 Task: Look for properties with a shower grab bar.
Action: Mouse moved to (1041, 144)
Screenshot: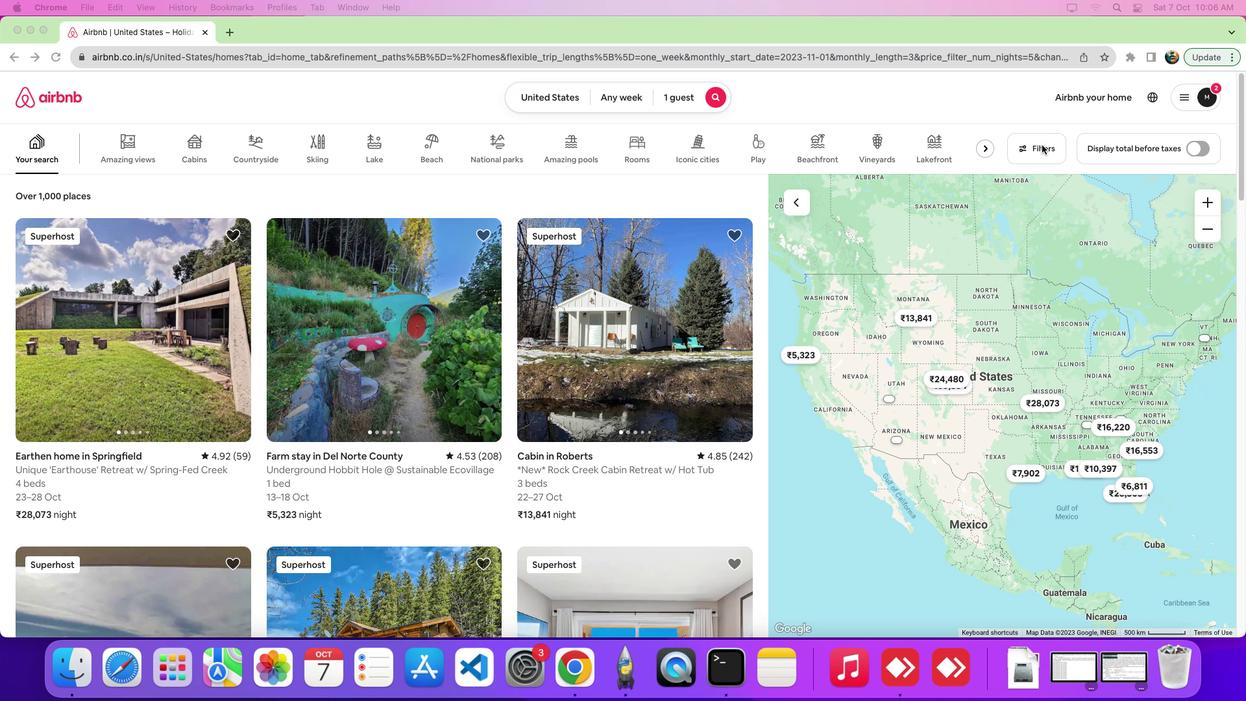 
Action: Mouse pressed left at (1041, 144)
Screenshot: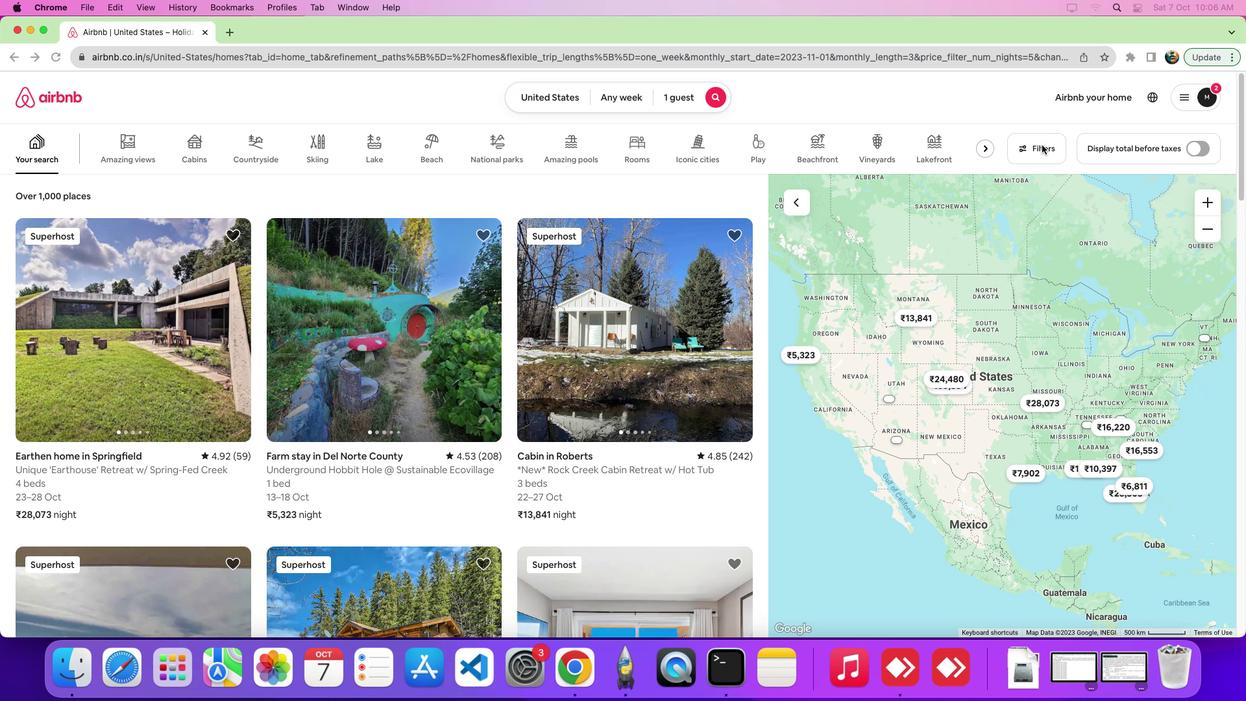
Action: Mouse pressed left at (1041, 144)
Screenshot: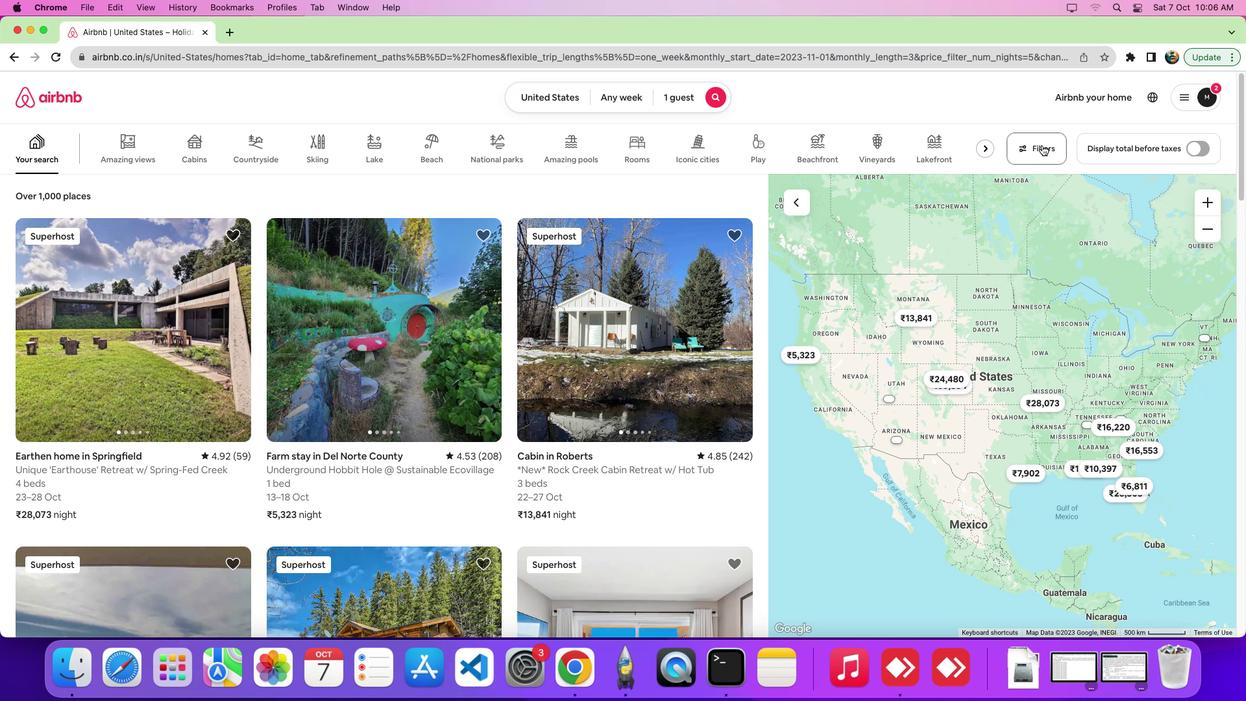 
Action: Mouse moved to (752, 231)
Screenshot: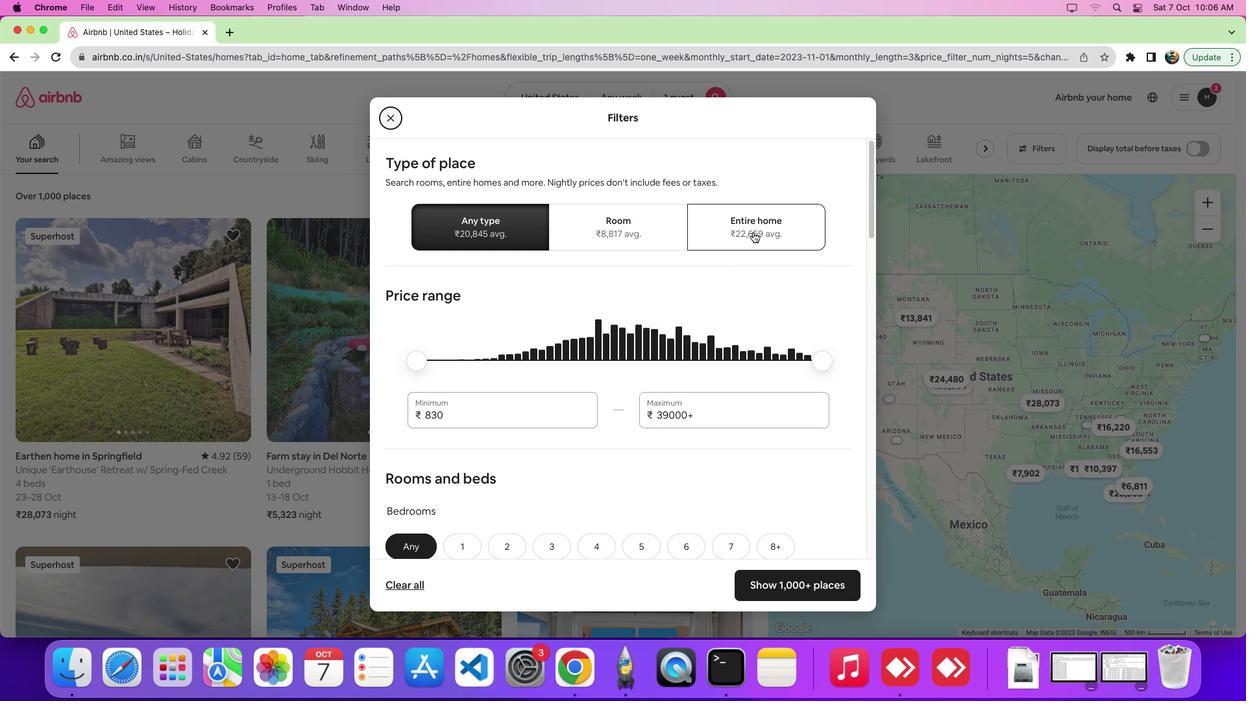 
Action: Mouse pressed left at (752, 231)
Screenshot: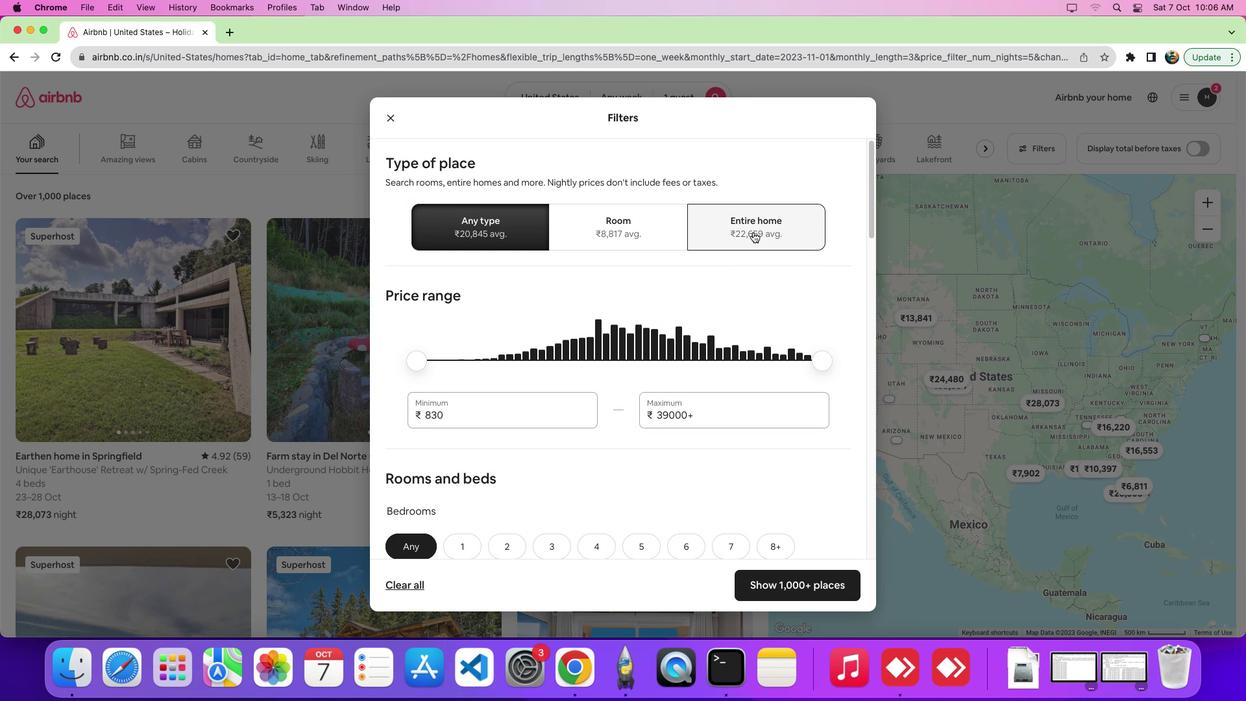 
Action: Mouse moved to (671, 379)
Screenshot: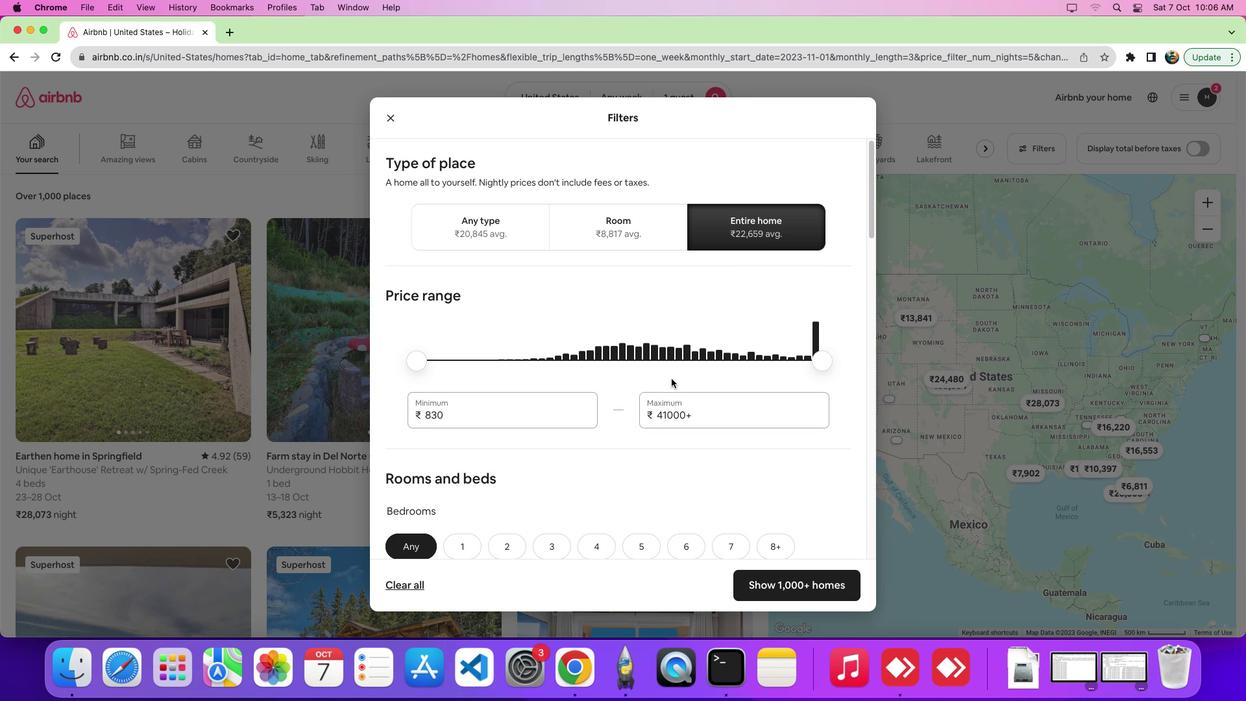 
Action: Mouse scrolled (671, 379) with delta (0, 0)
Screenshot: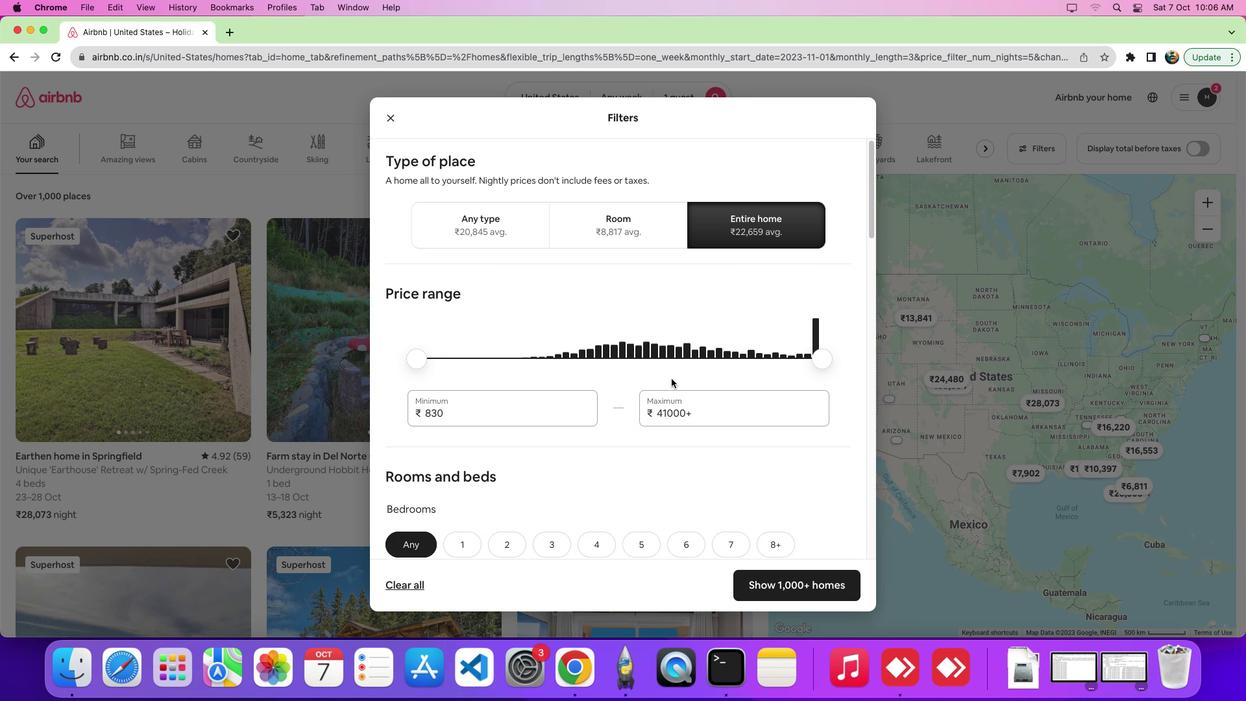 
Action: Mouse scrolled (671, 379) with delta (0, 0)
Screenshot: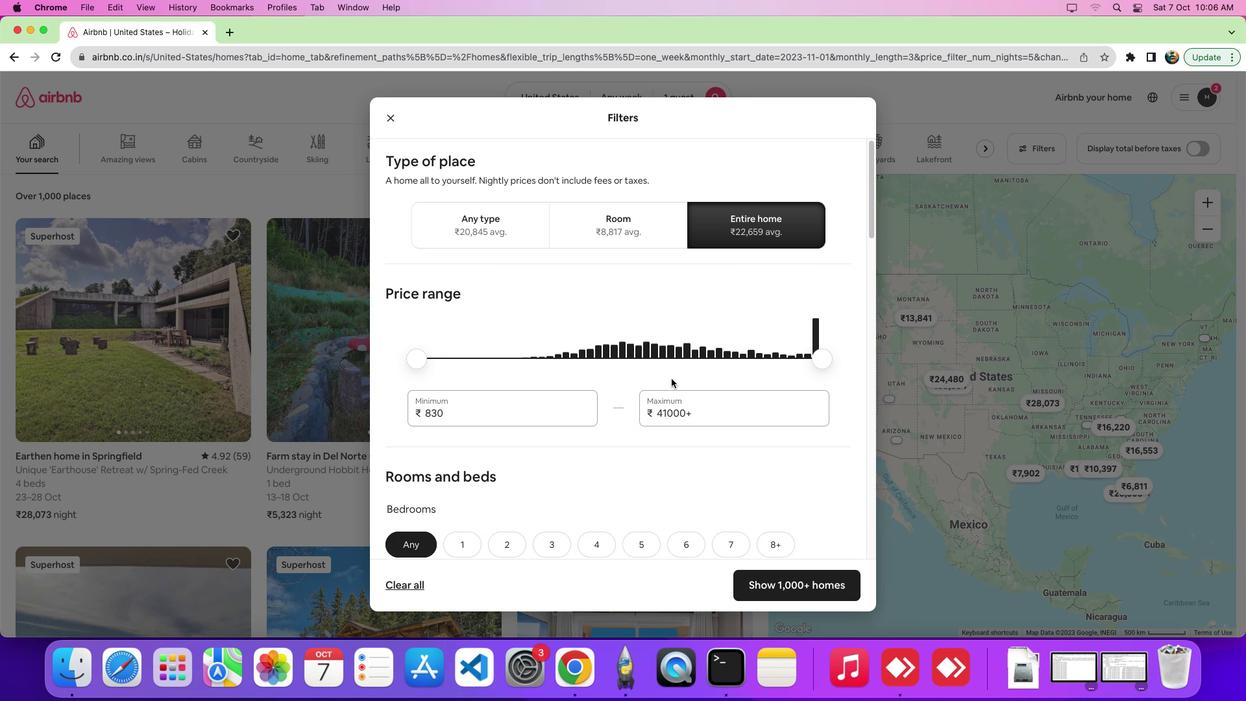 
Action: Mouse scrolled (671, 379) with delta (0, -5)
Screenshot: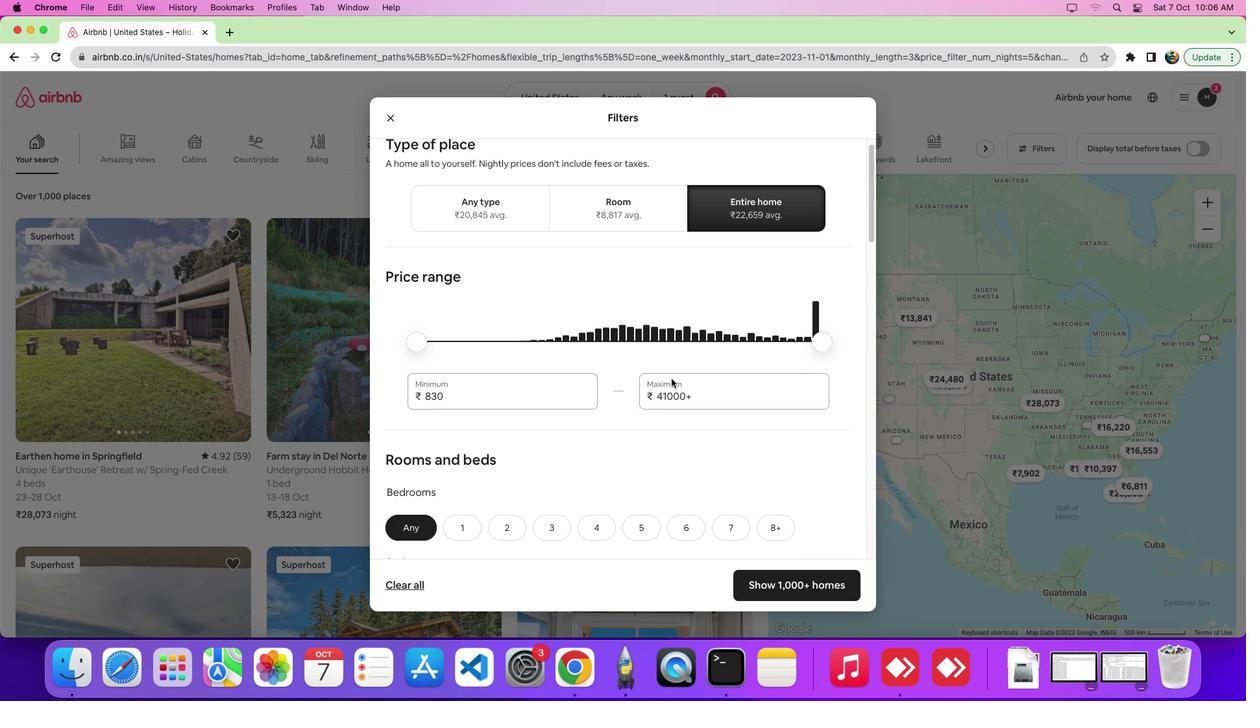 
Action: Mouse scrolled (671, 379) with delta (0, -7)
Screenshot: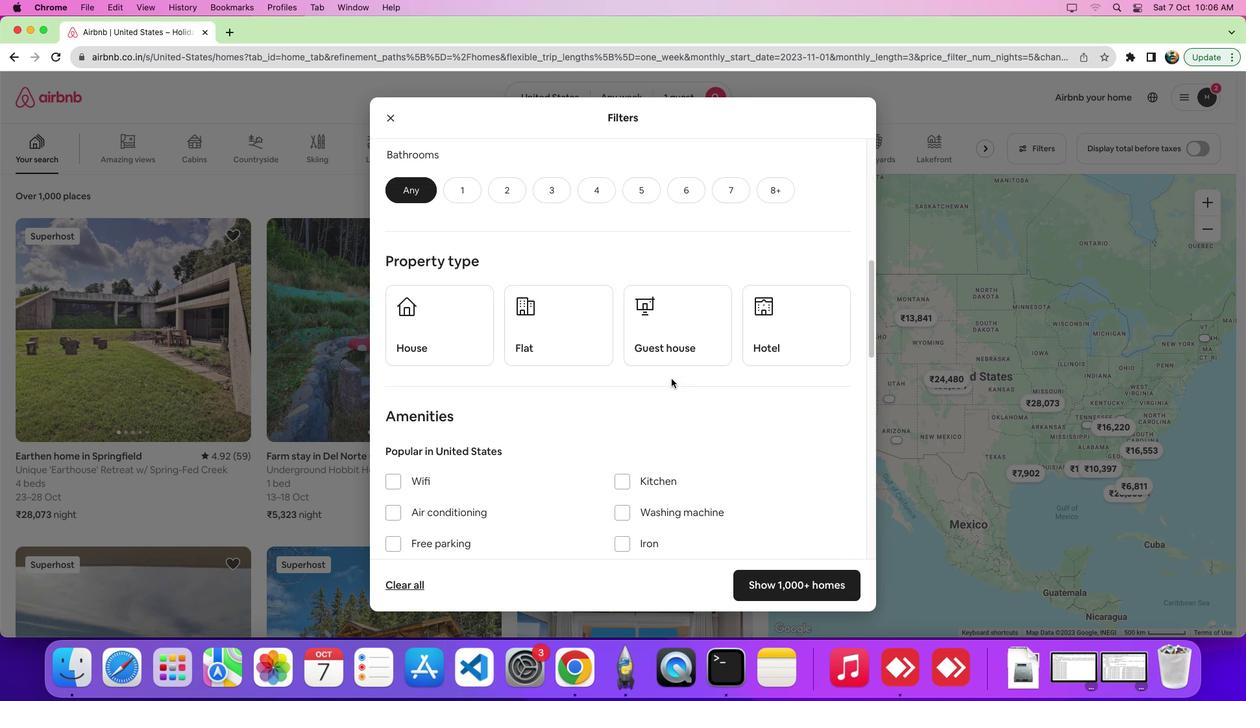 
Action: Mouse scrolled (671, 379) with delta (0, 0)
Screenshot: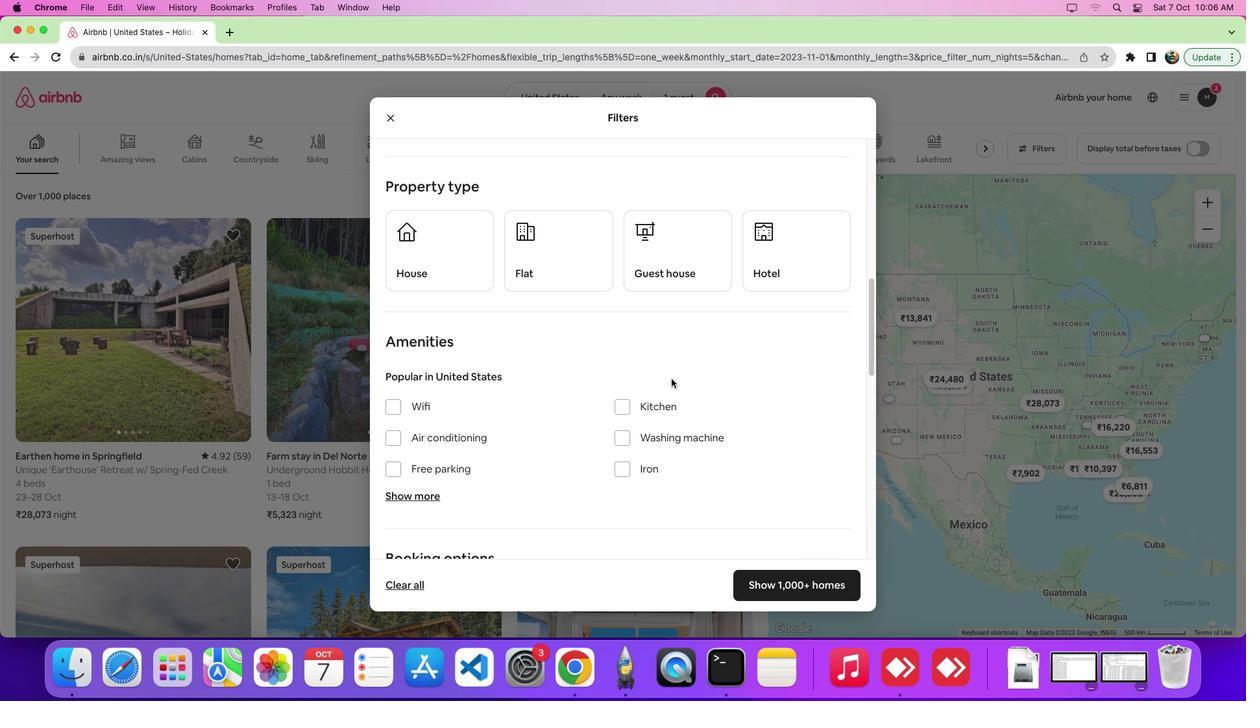 
Action: Mouse scrolled (671, 379) with delta (0, 0)
Screenshot: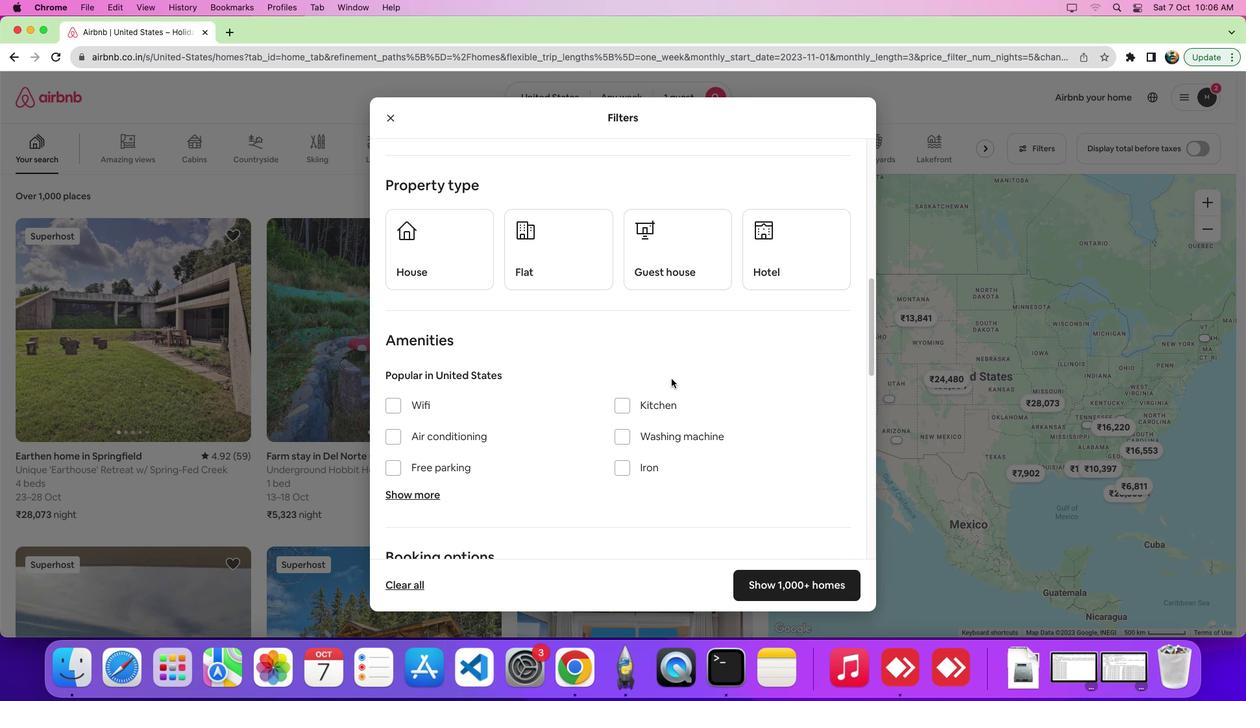
Action: Mouse scrolled (671, 379) with delta (0, -3)
Screenshot: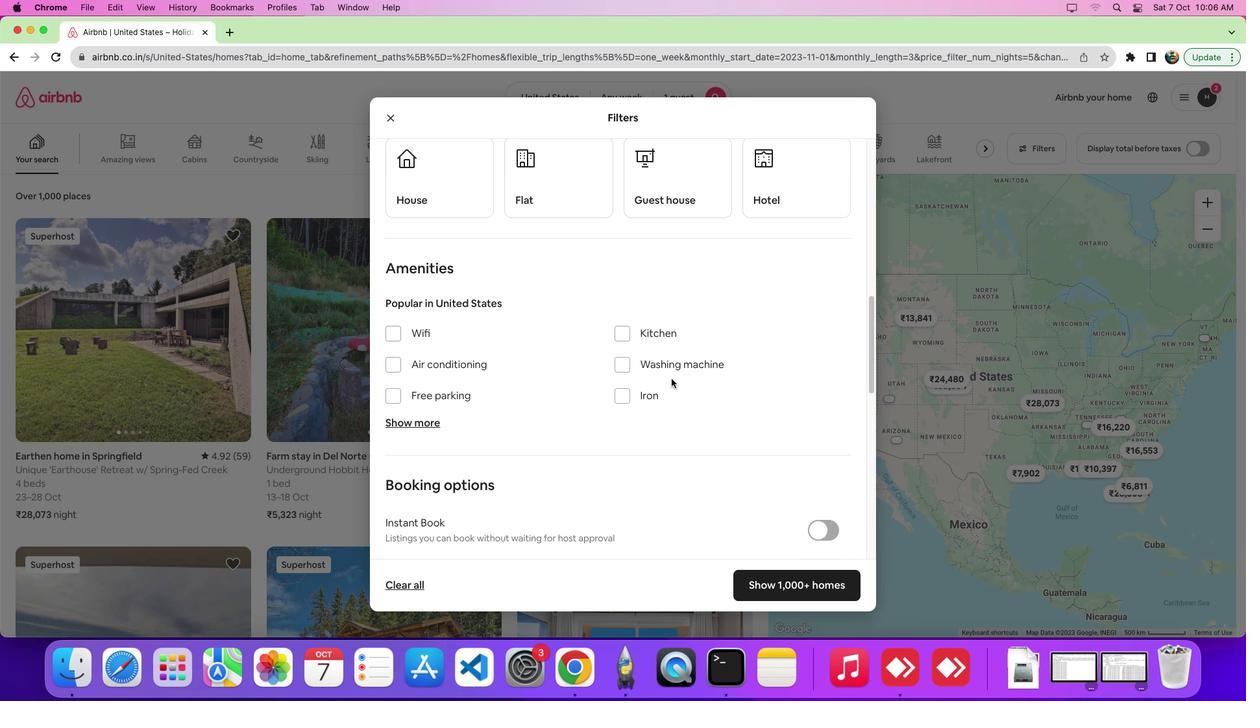 
Action: Mouse scrolled (671, 379) with delta (0, 0)
Screenshot: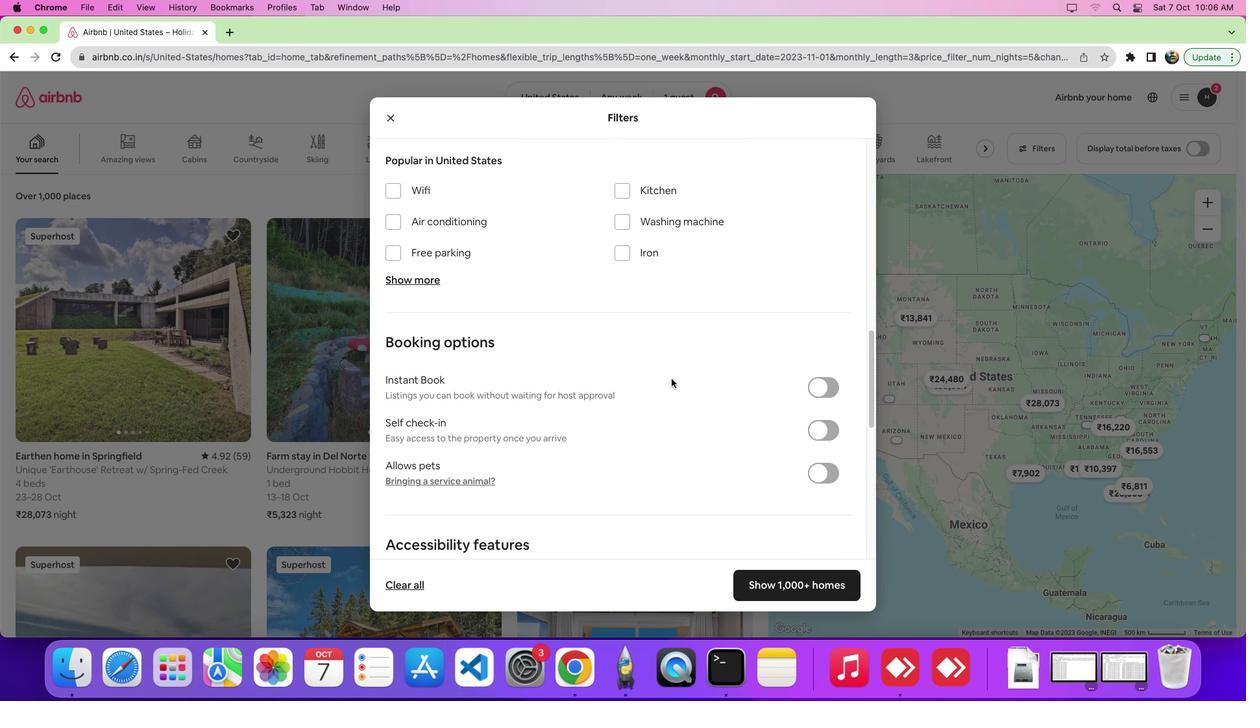 
Action: Mouse scrolled (671, 379) with delta (0, 0)
Screenshot: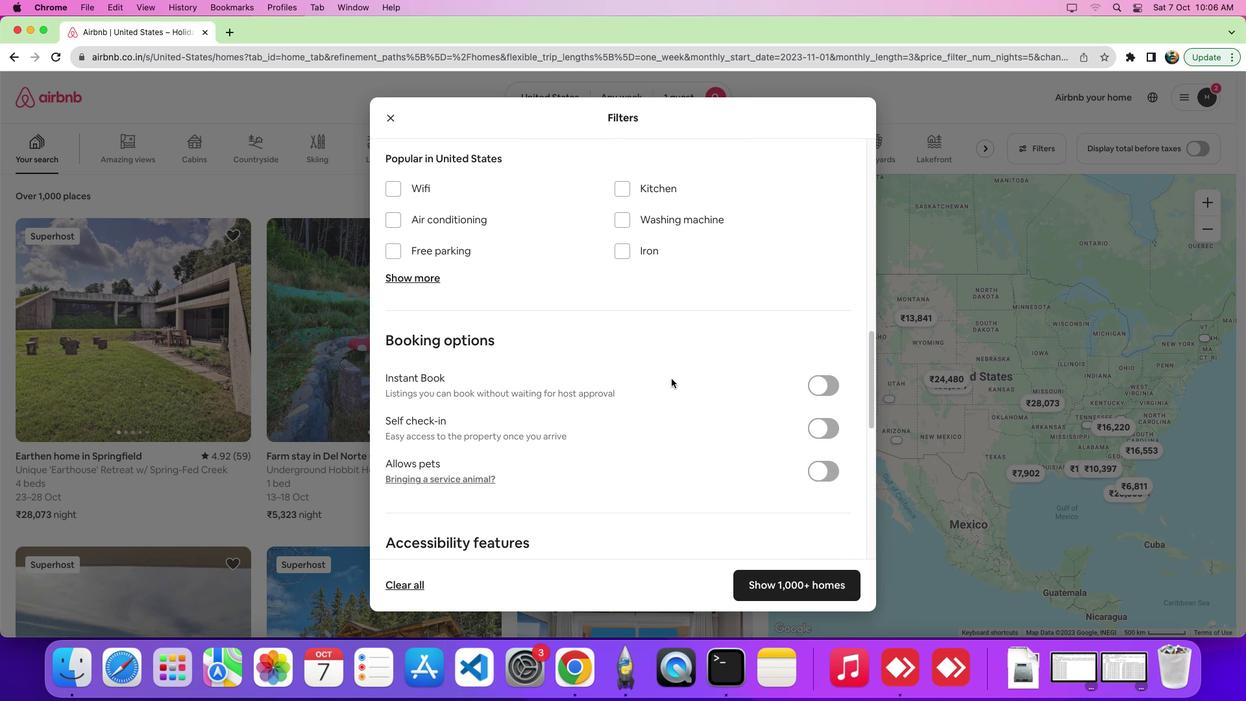 
Action: Mouse scrolled (671, 379) with delta (0, -1)
Screenshot: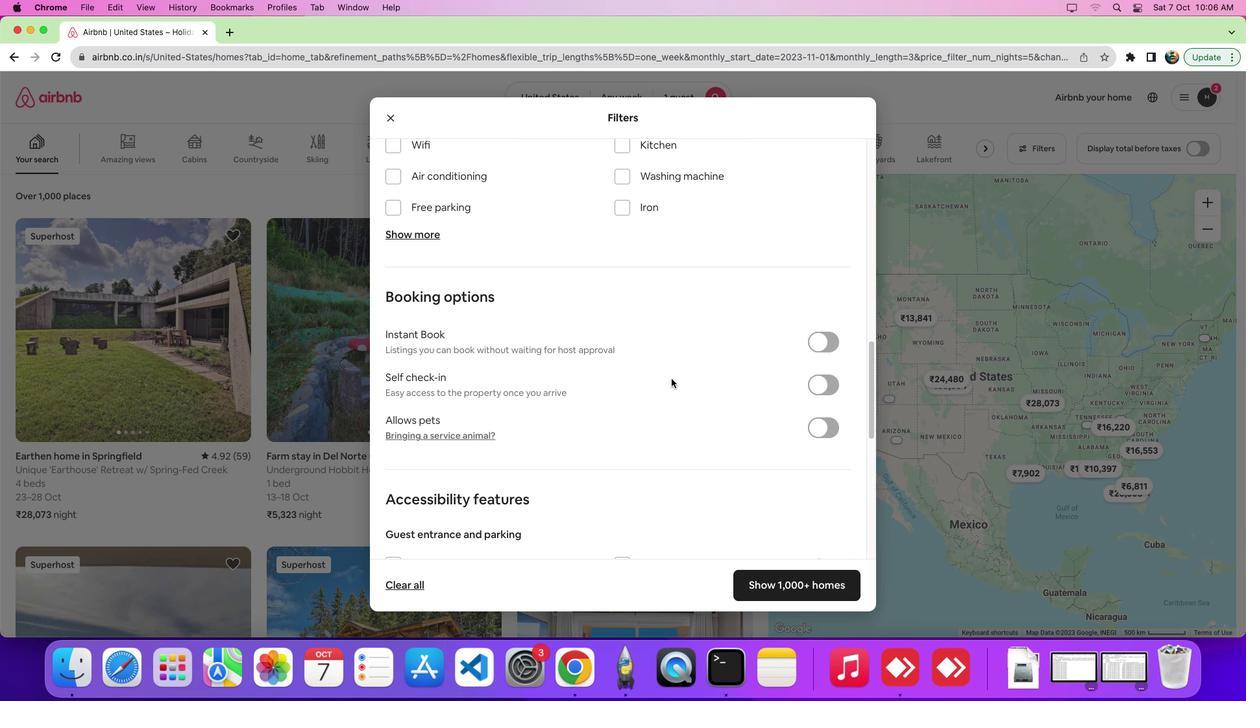 
Action: Mouse scrolled (671, 379) with delta (0, 0)
Screenshot: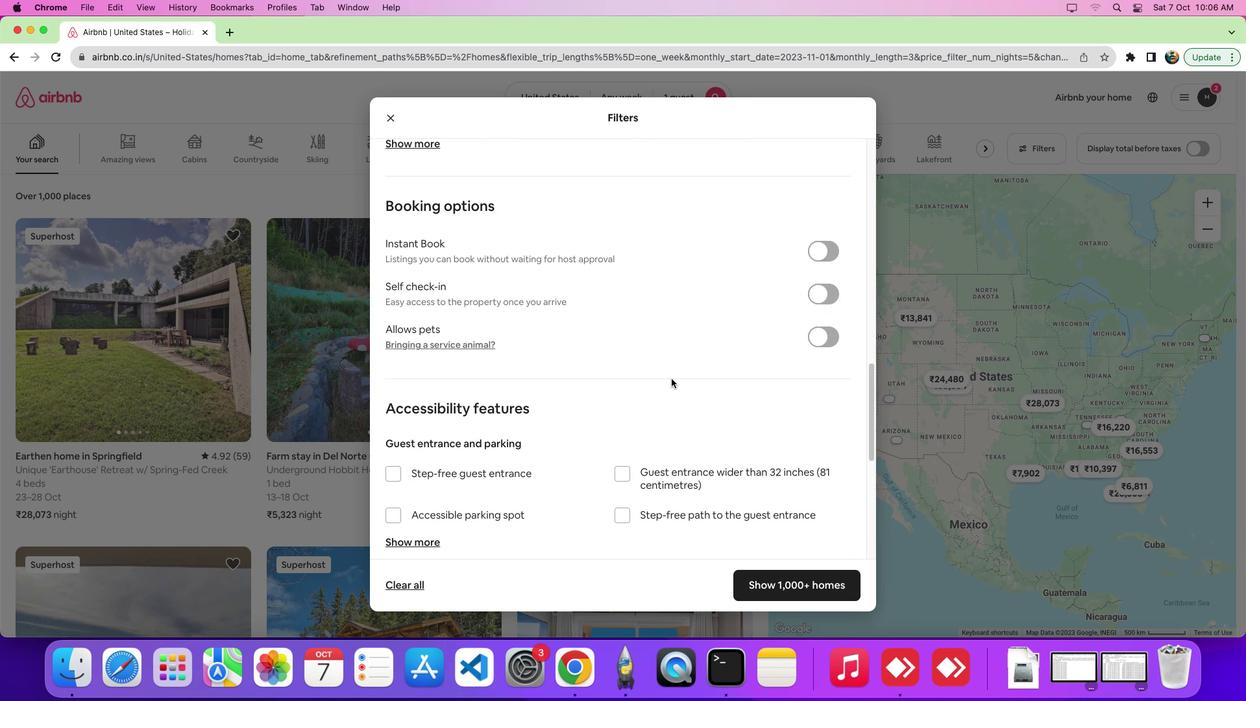 
Action: Mouse scrolled (671, 379) with delta (0, 0)
Screenshot: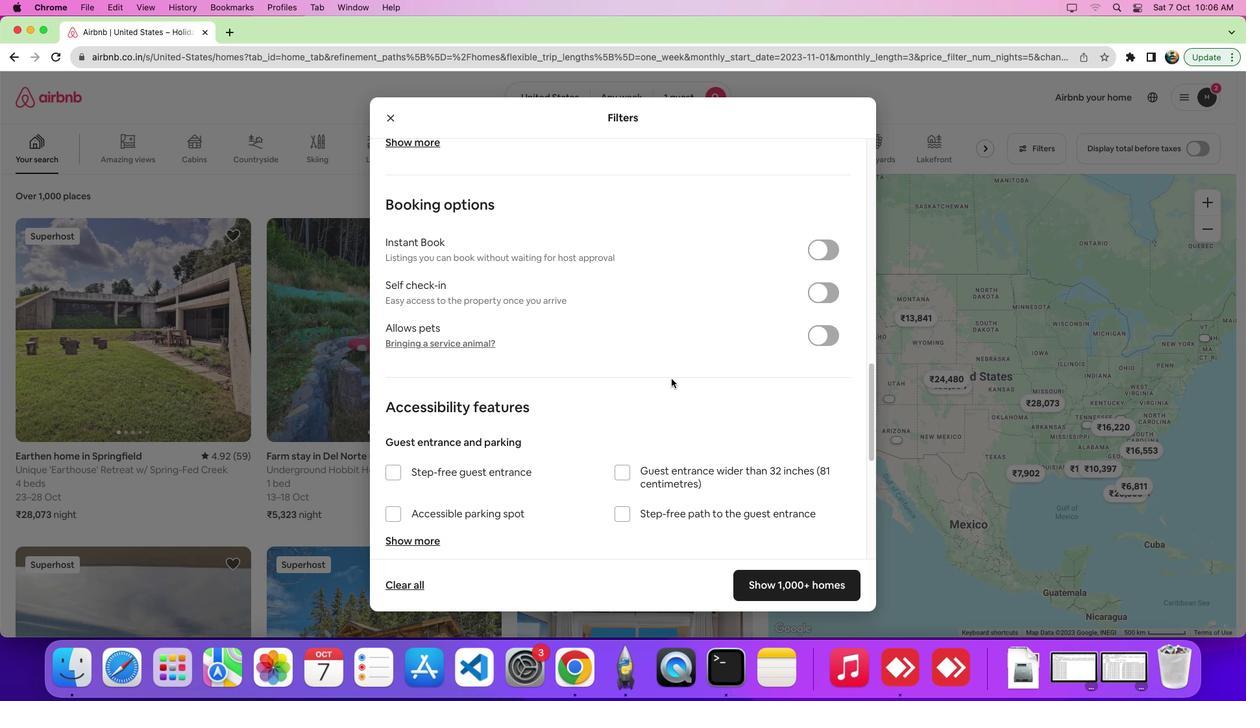 
Action: Mouse scrolled (671, 379) with delta (0, 0)
Screenshot: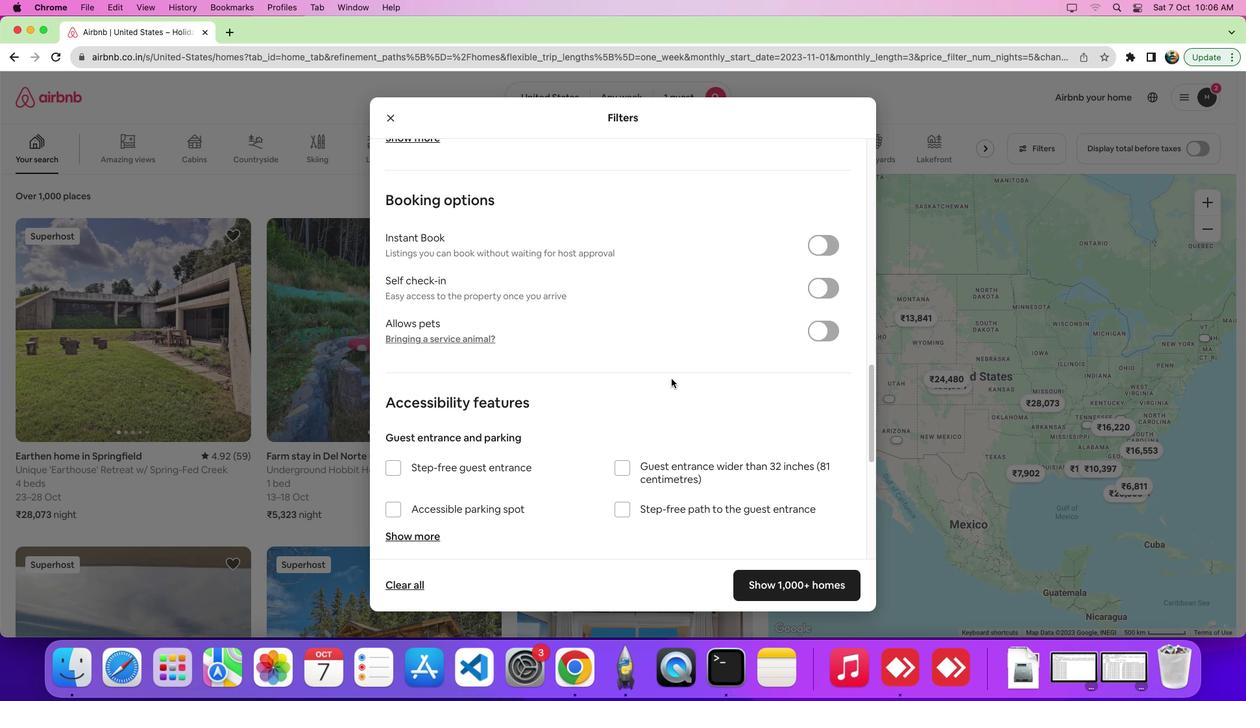 
Action: Mouse scrolled (671, 379) with delta (0, 0)
Screenshot: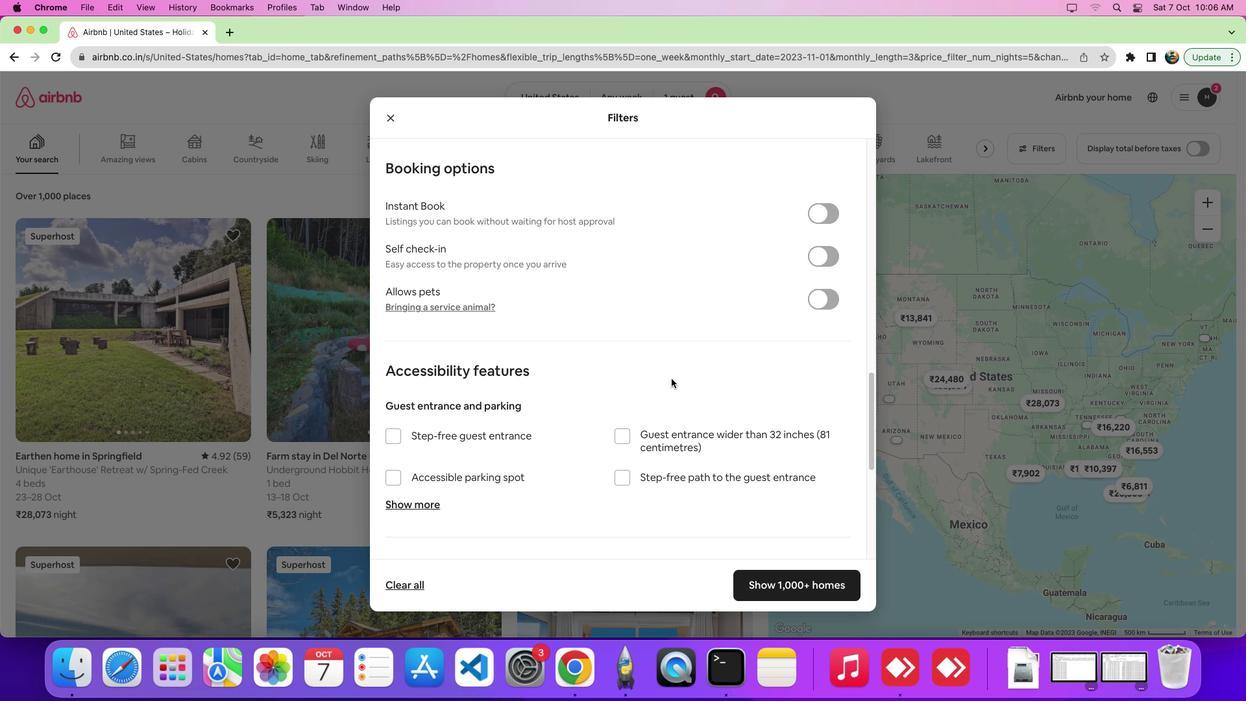 
Action: Mouse moved to (414, 465)
Screenshot: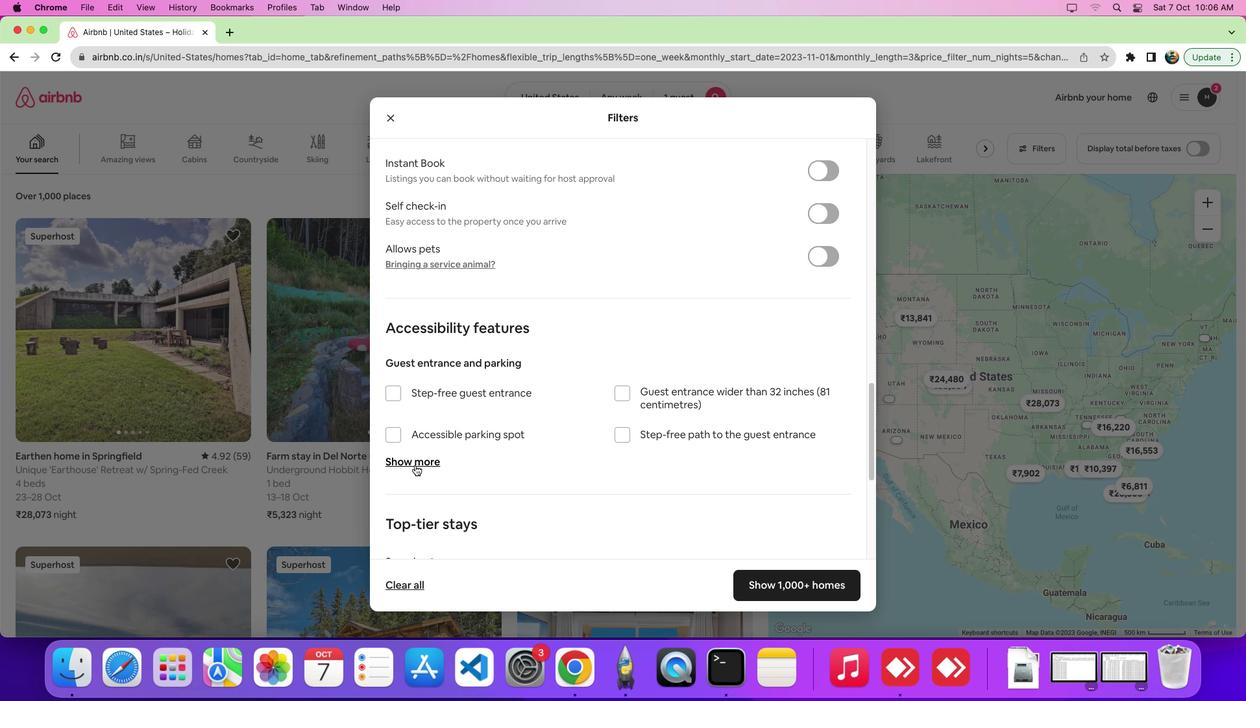 
Action: Mouse pressed left at (414, 465)
Screenshot: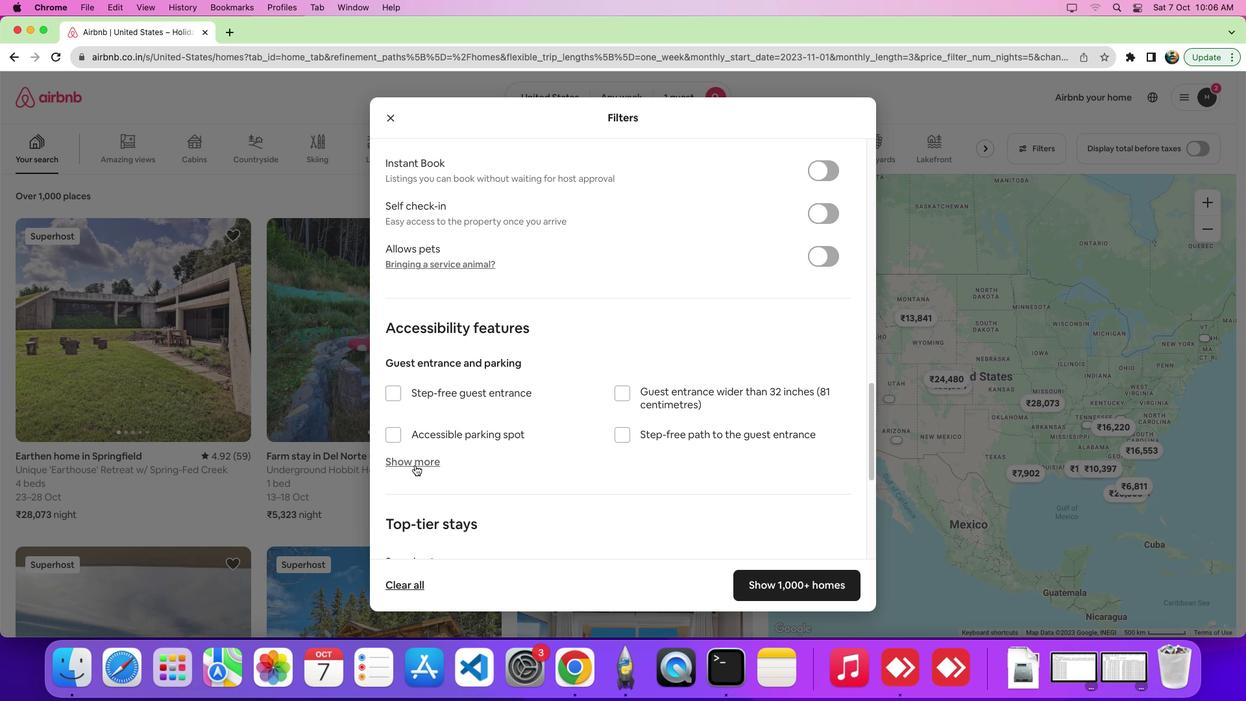 
Action: Mouse moved to (567, 480)
Screenshot: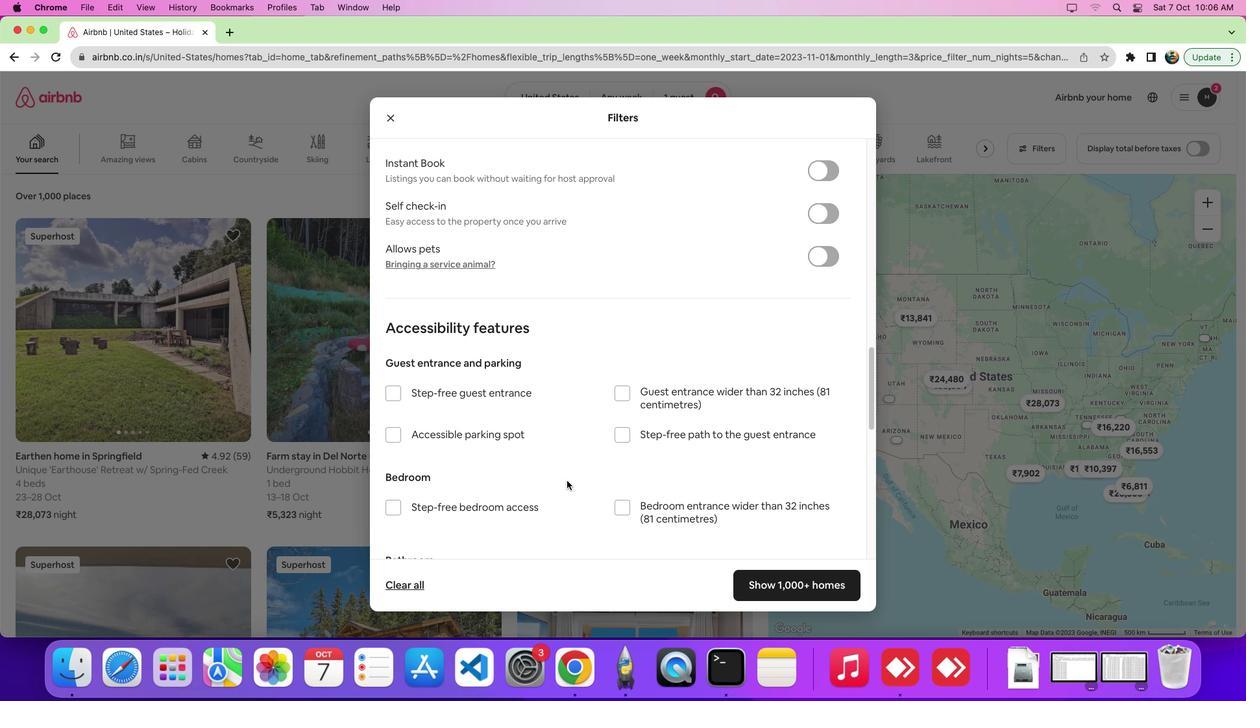 
Action: Mouse scrolled (567, 480) with delta (0, 0)
Screenshot: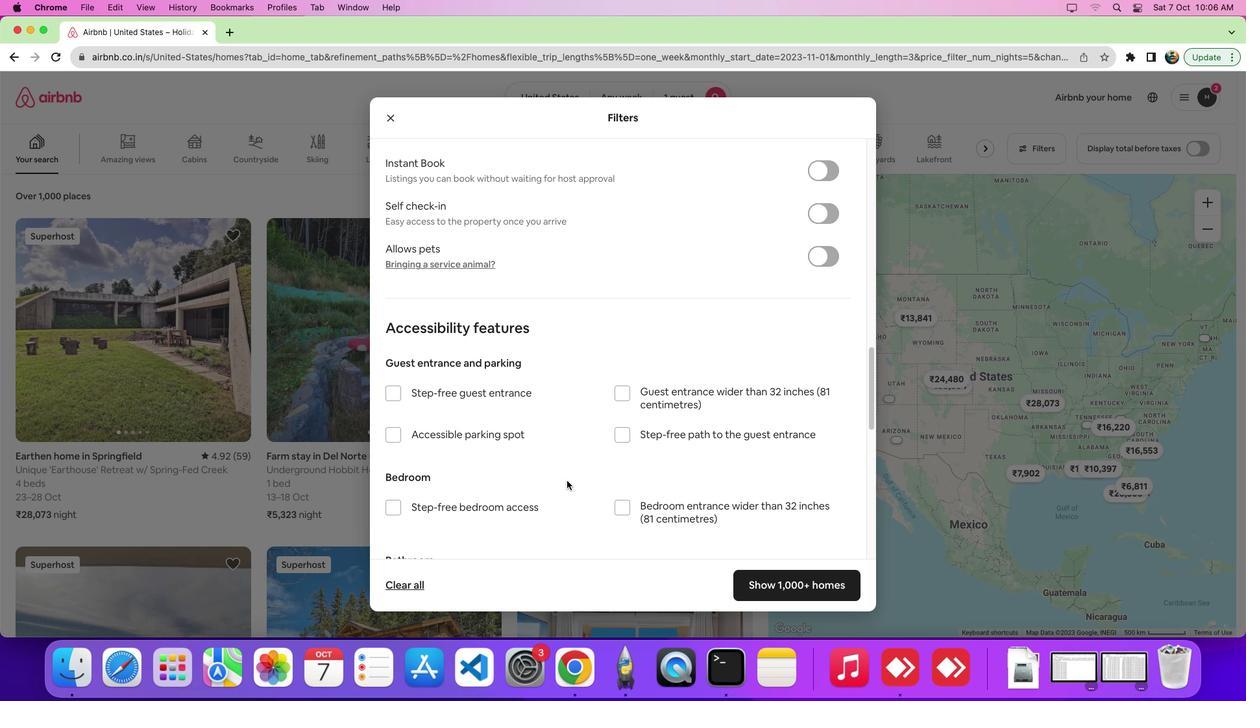 
Action: Mouse scrolled (567, 480) with delta (0, 0)
Screenshot: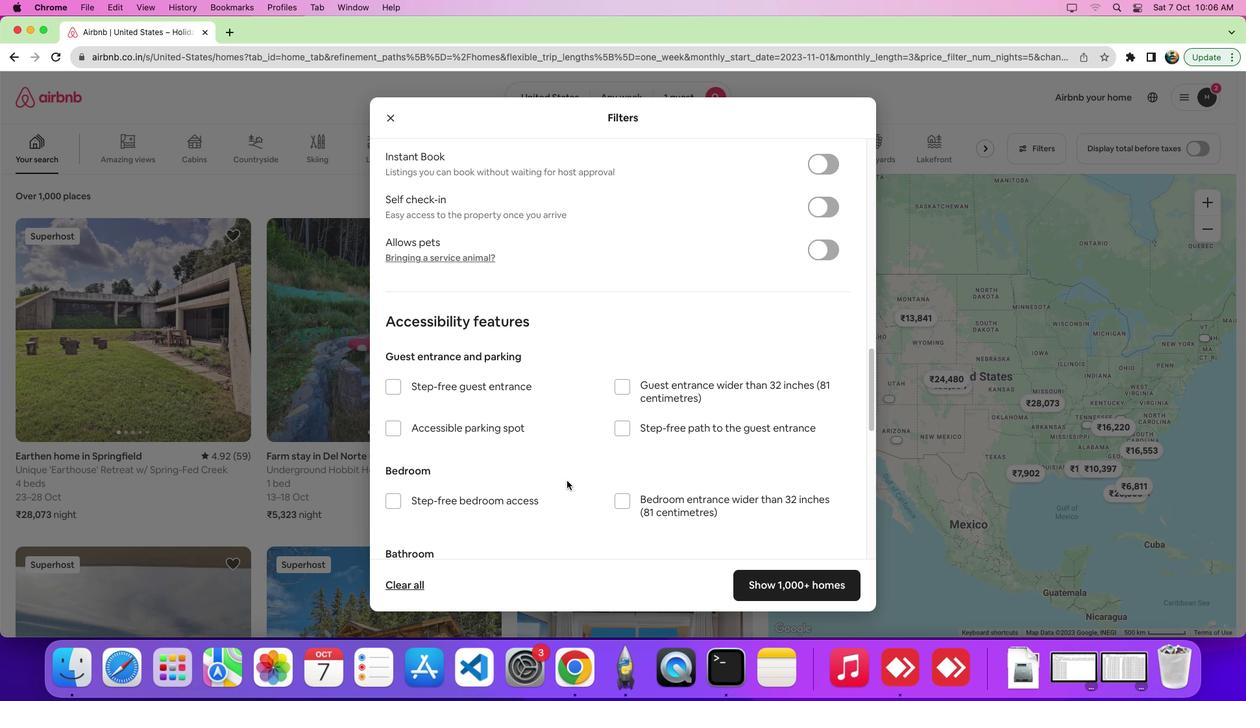 
Action: Mouse scrolled (567, 480) with delta (0, -1)
Screenshot: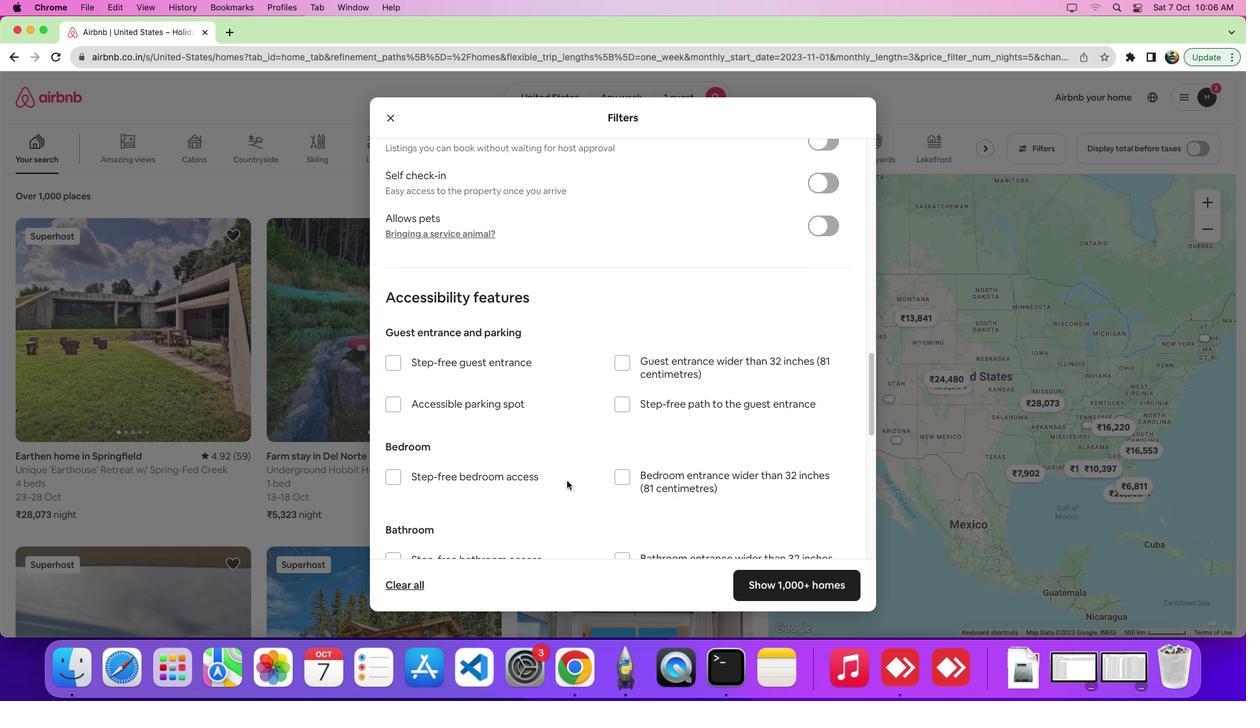 
Action: Mouse scrolled (567, 480) with delta (0, 0)
Screenshot: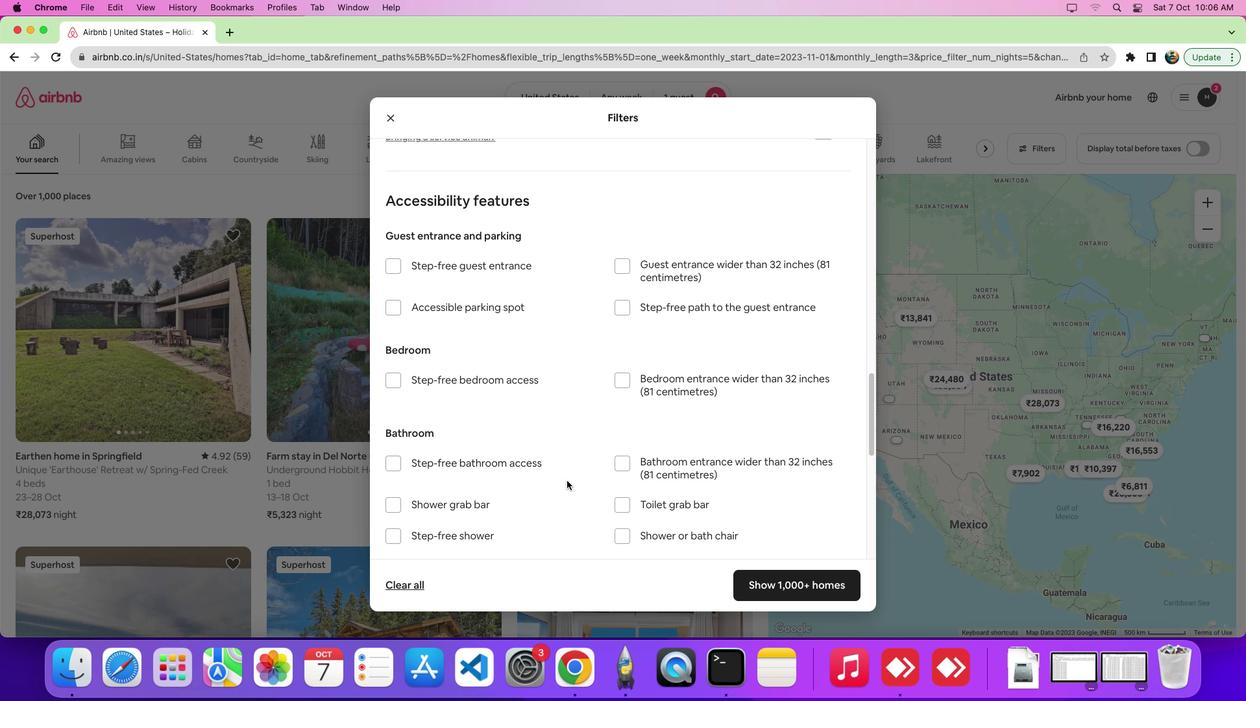 
Action: Mouse scrolled (567, 480) with delta (0, 0)
Screenshot: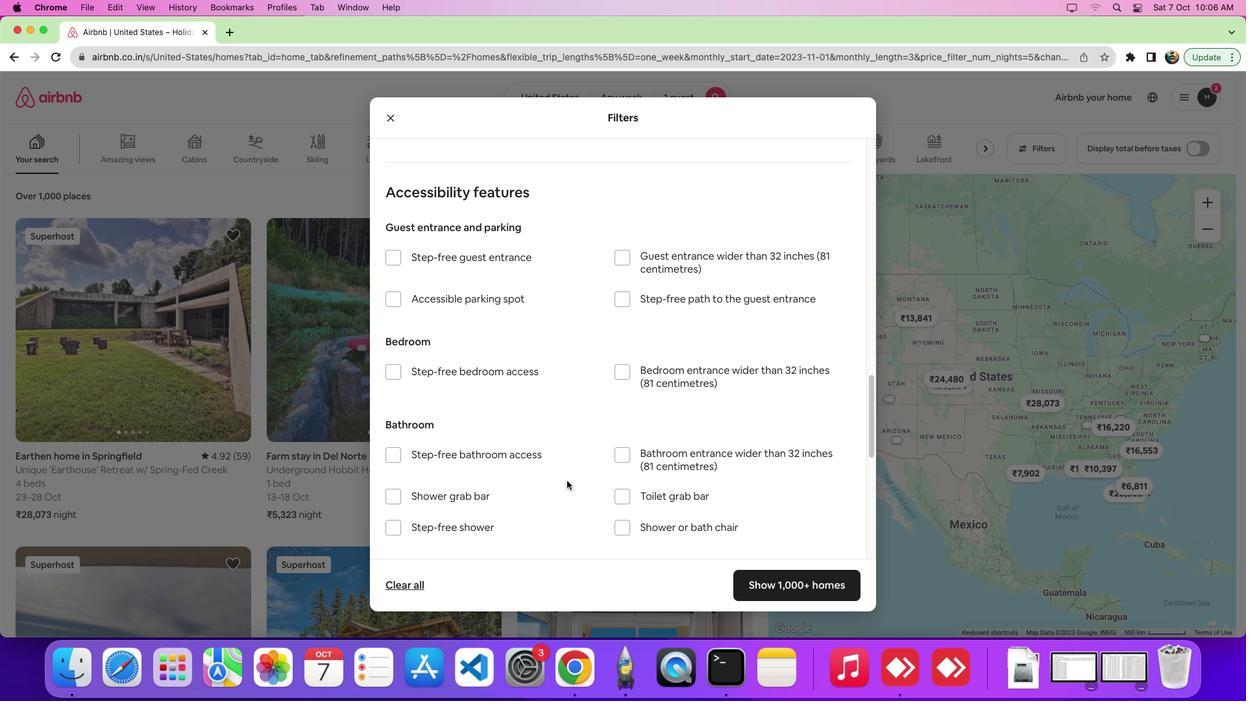 
Action: Mouse scrolled (567, 480) with delta (0, -1)
Screenshot: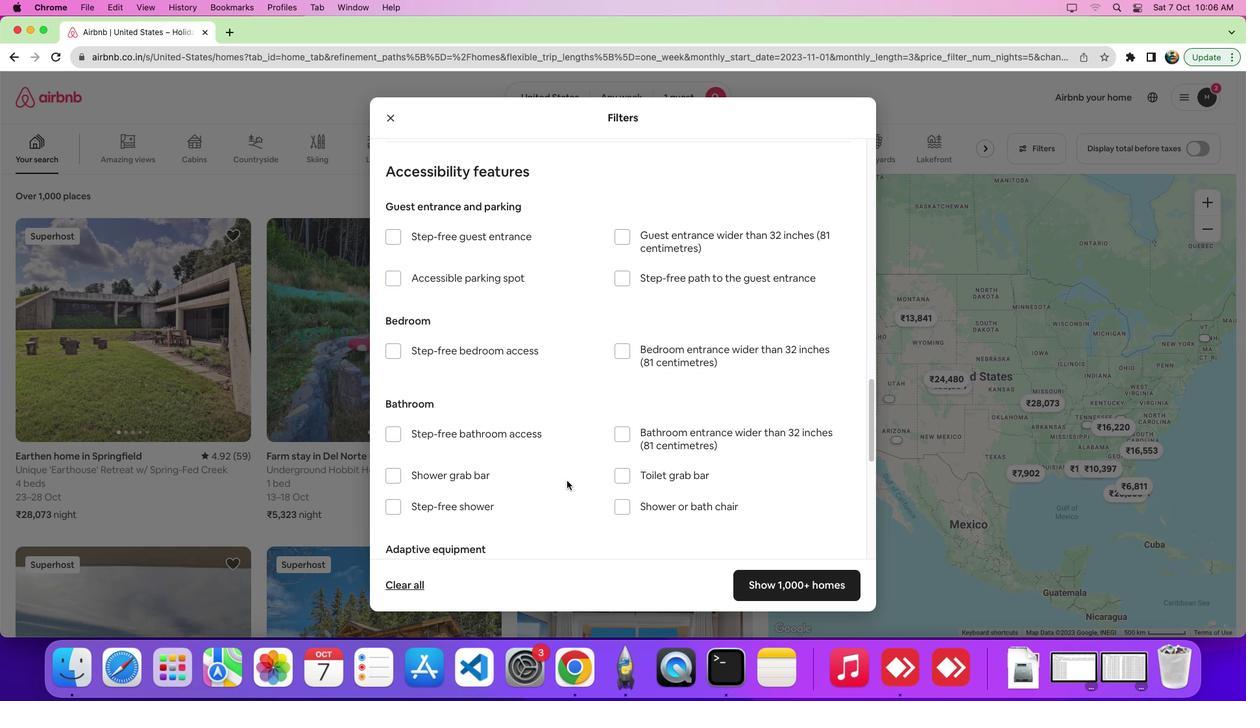 
Action: Mouse scrolled (567, 480) with delta (0, -2)
Screenshot: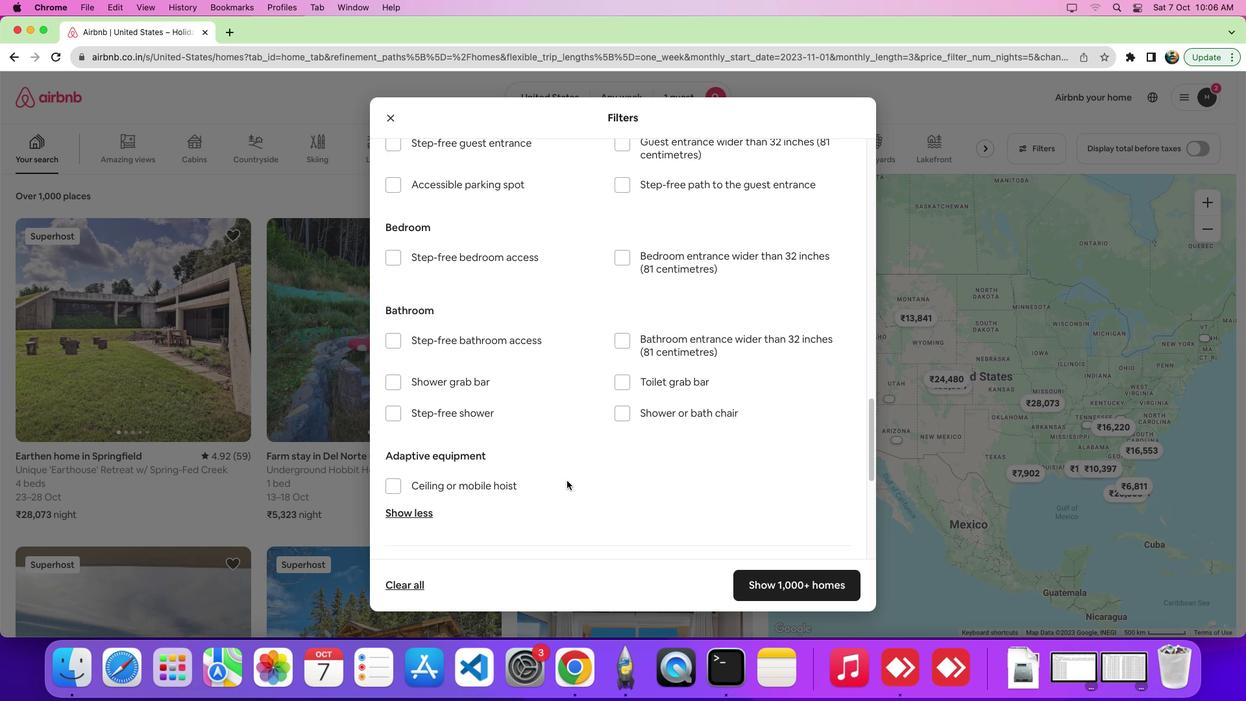 
Action: Mouse moved to (395, 285)
Screenshot: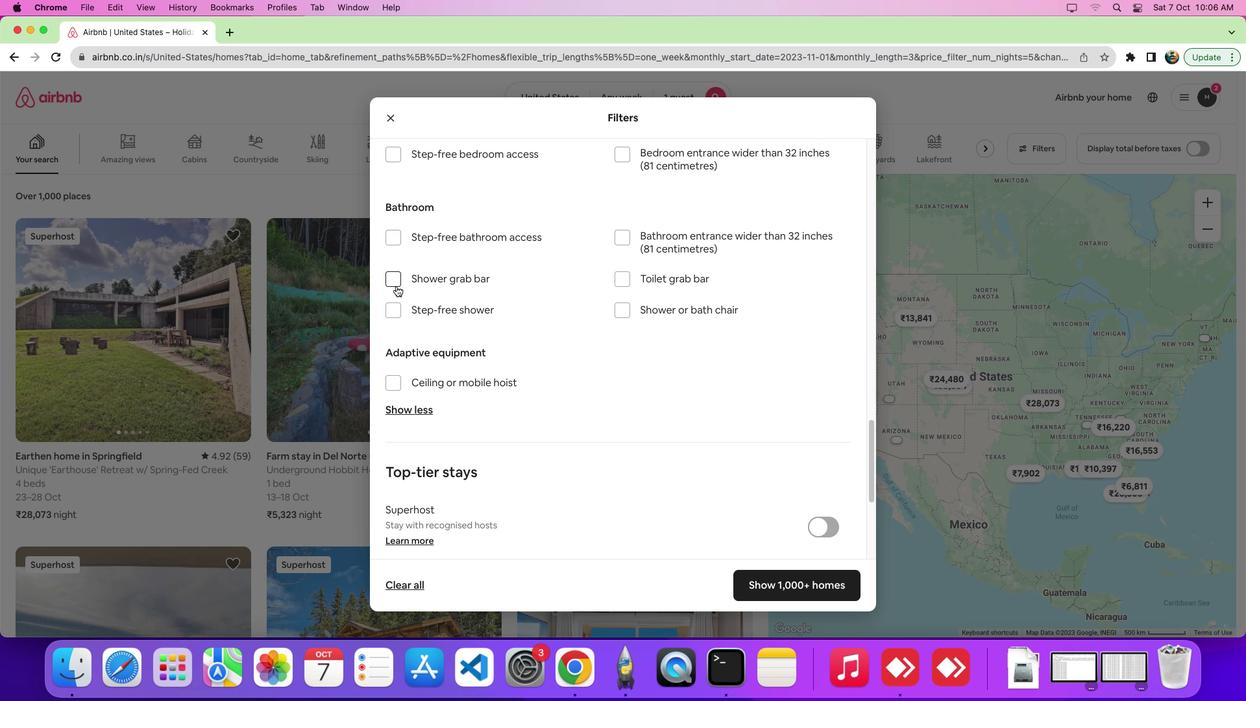 
Action: Mouse pressed left at (395, 285)
Screenshot: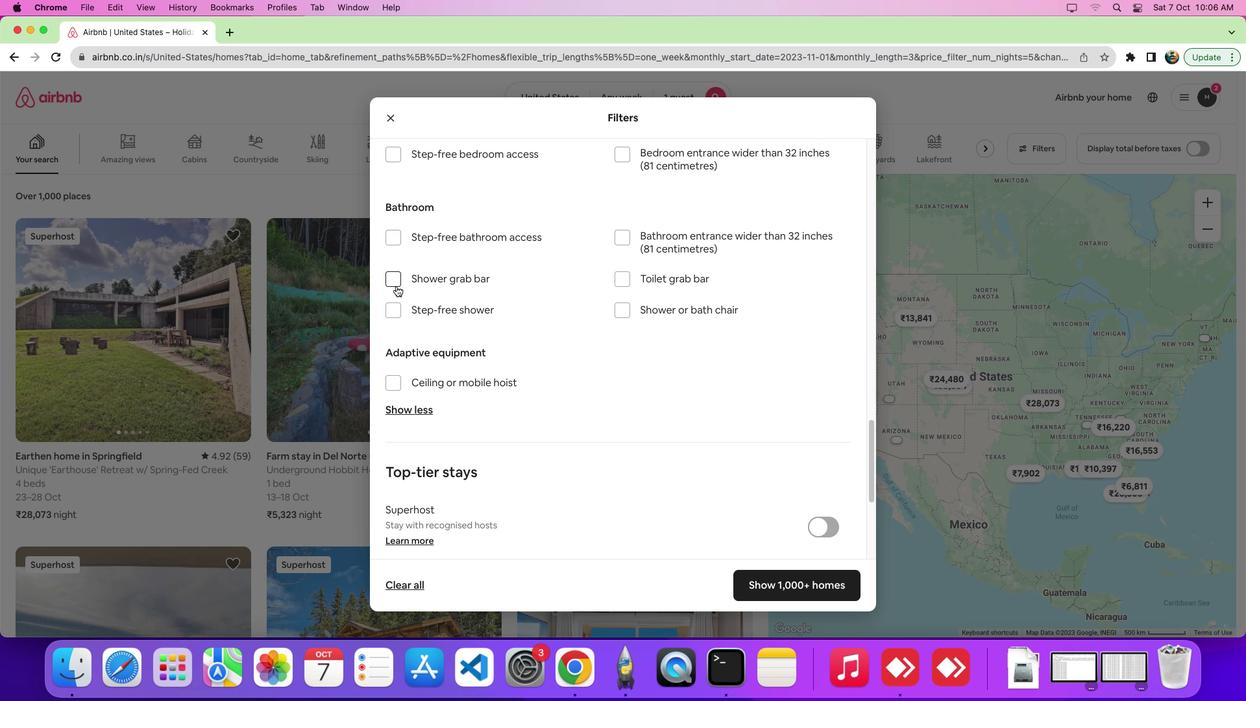 
Action: Mouse moved to (800, 580)
Screenshot: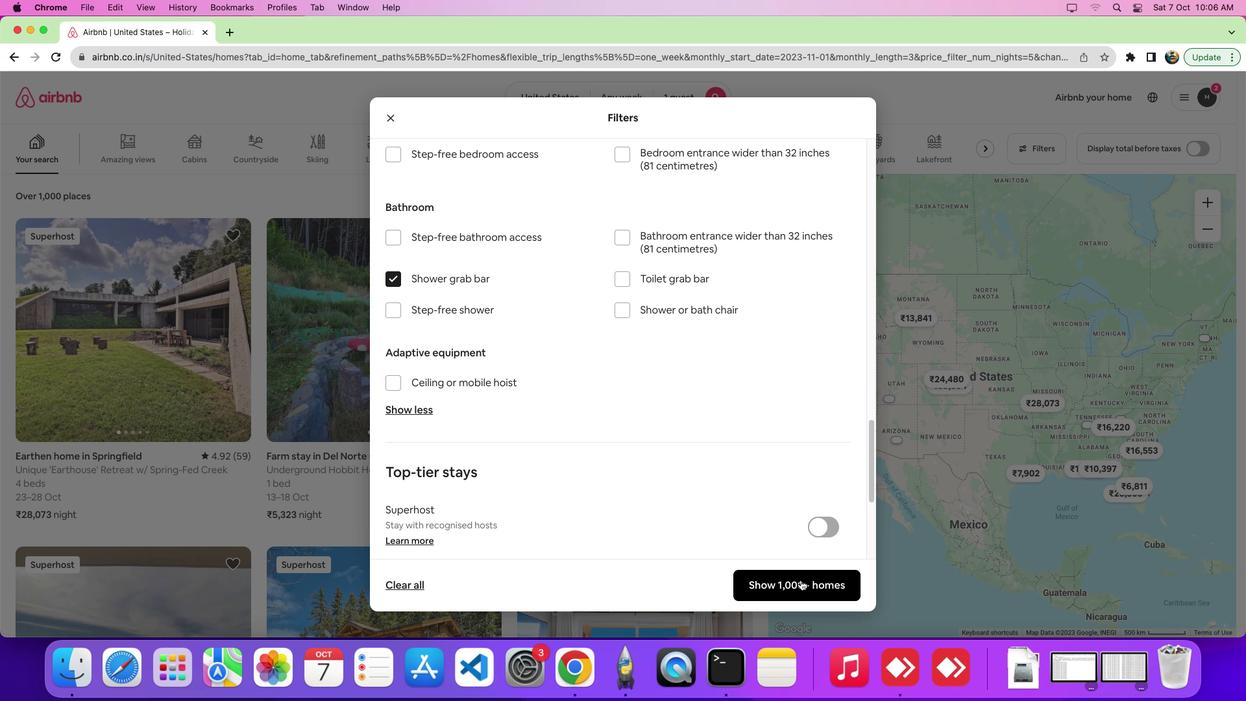 
Action: Mouse pressed left at (800, 580)
Screenshot: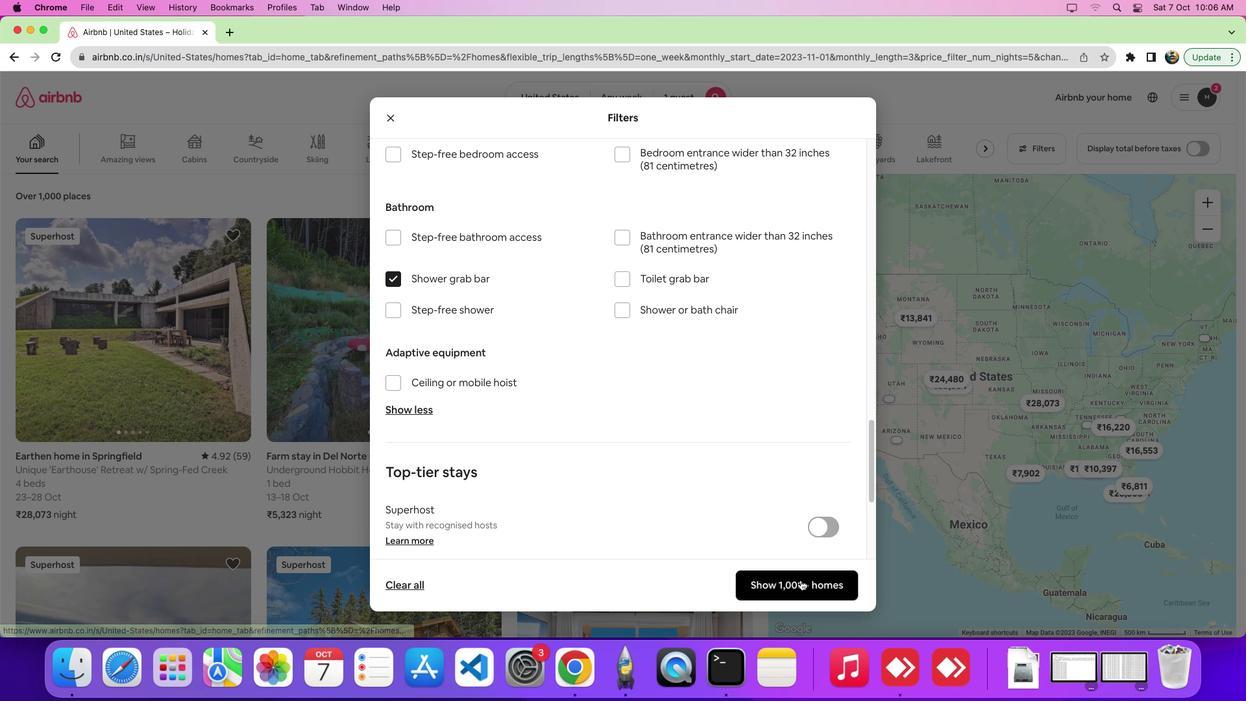 
Action: Mouse moved to (804, 573)
Screenshot: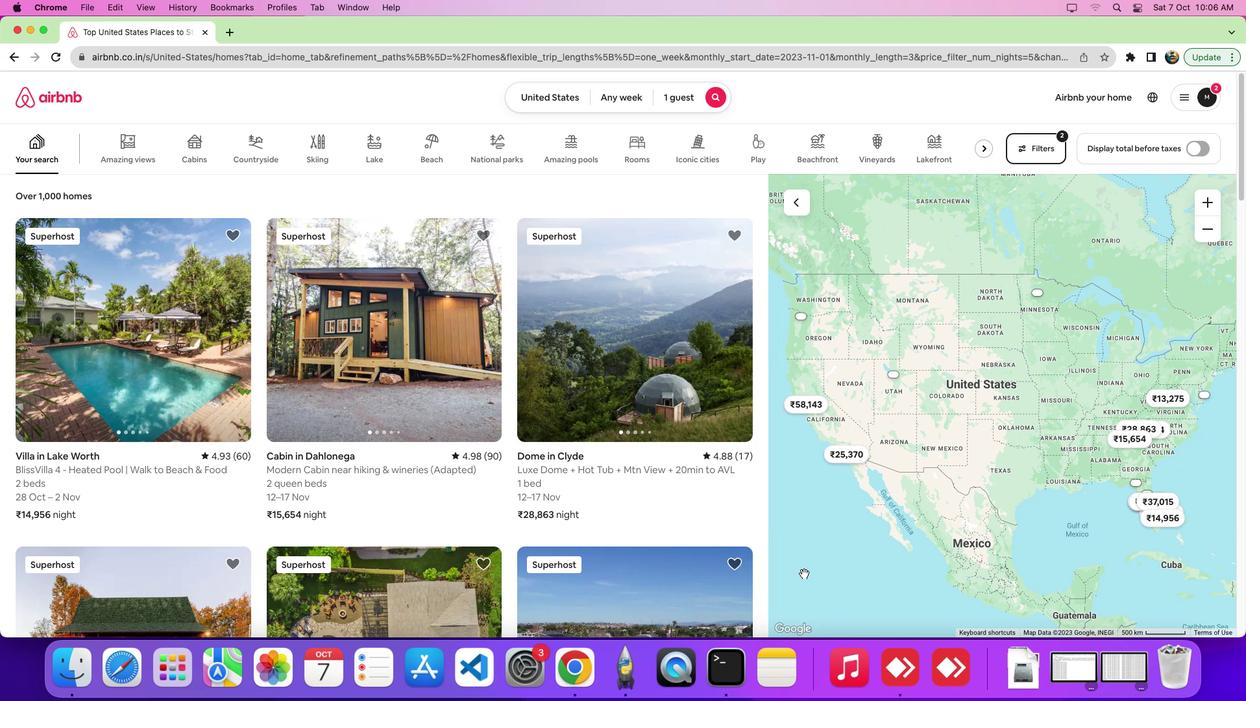 
